 Task: Use Auto Open Door 1 Effect in this video Movie B.mp4
Action: Mouse moved to (268, 104)
Screenshot: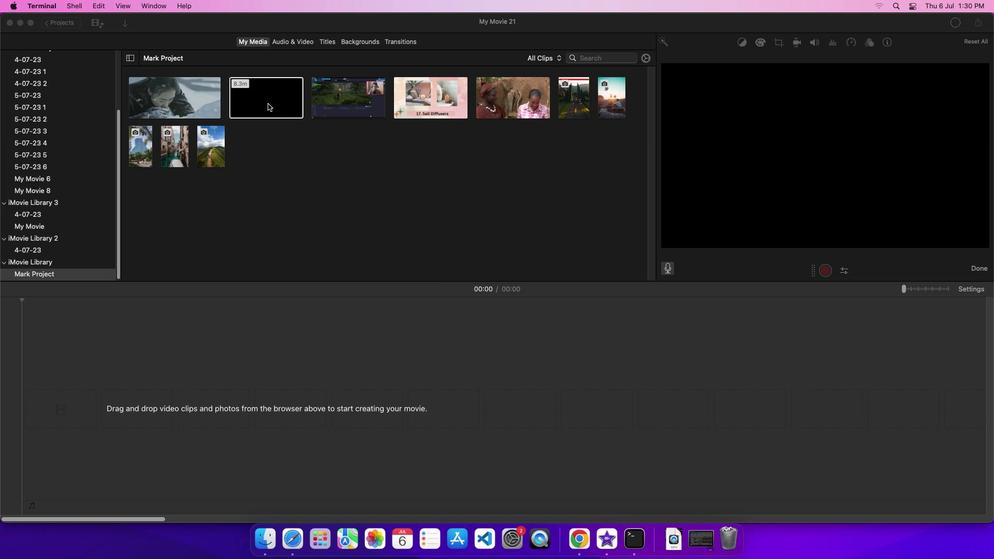 
Action: Mouse pressed left at (268, 104)
Screenshot: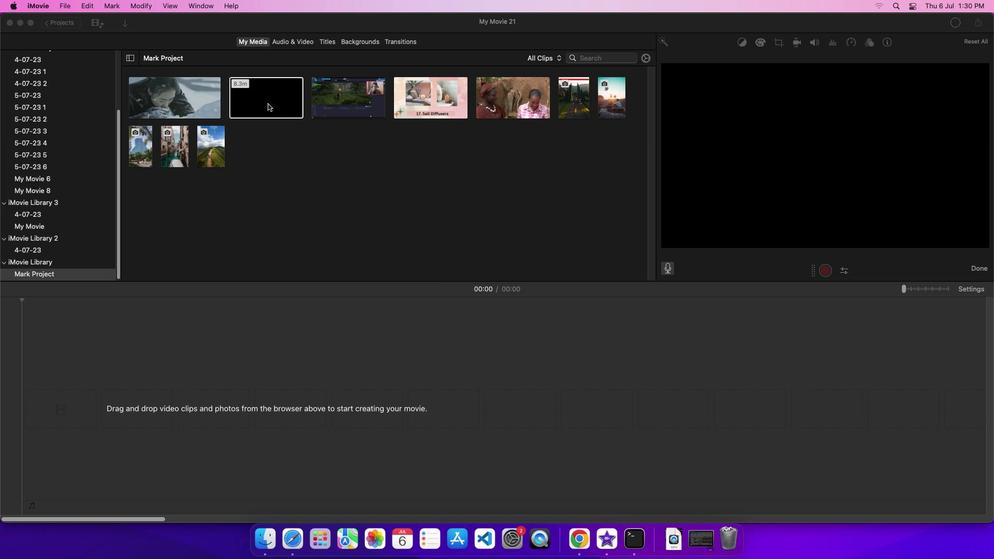 
Action: Mouse moved to (276, 103)
Screenshot: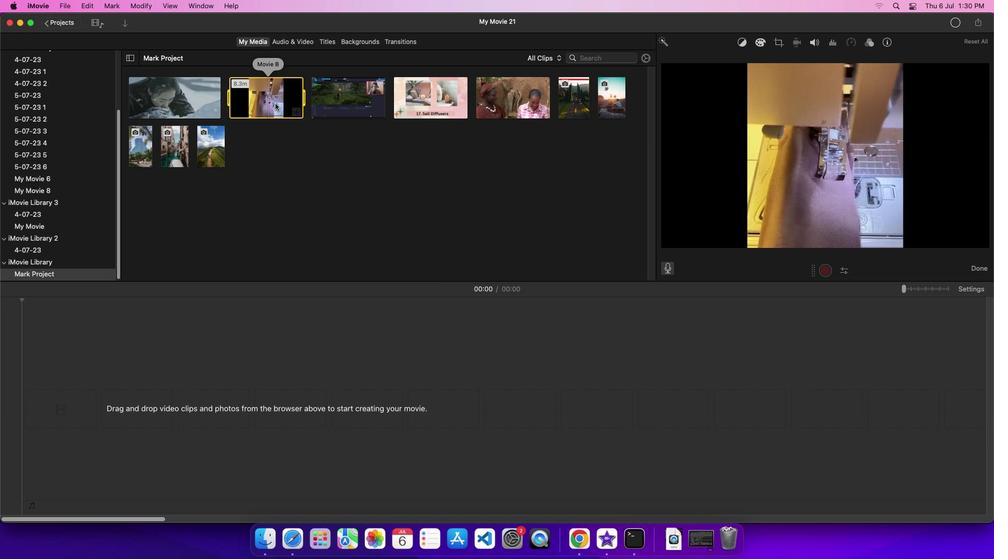 
Action: Mouse pressed left at (276, 103)
Screenshot: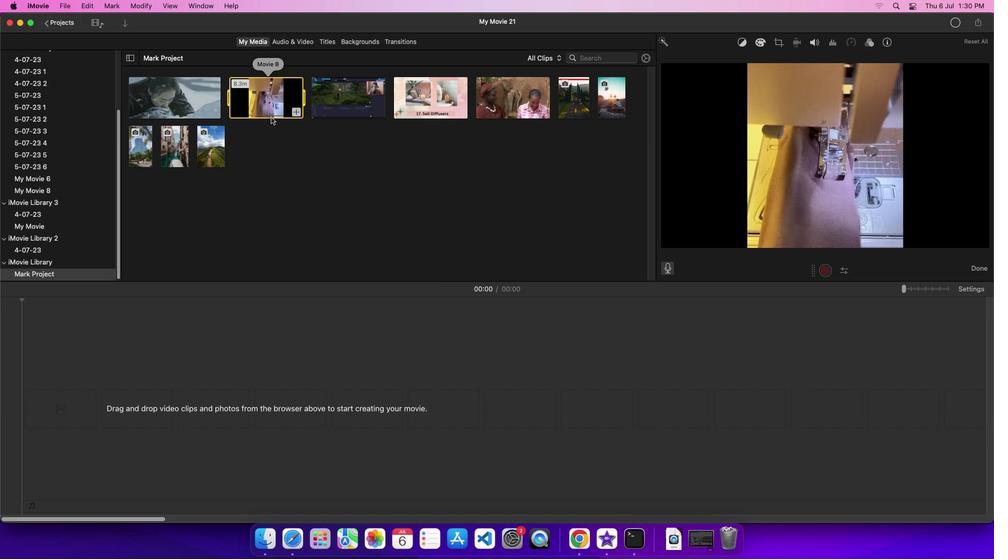 
Action: Mouse moved to (292, 38)
Screenshot: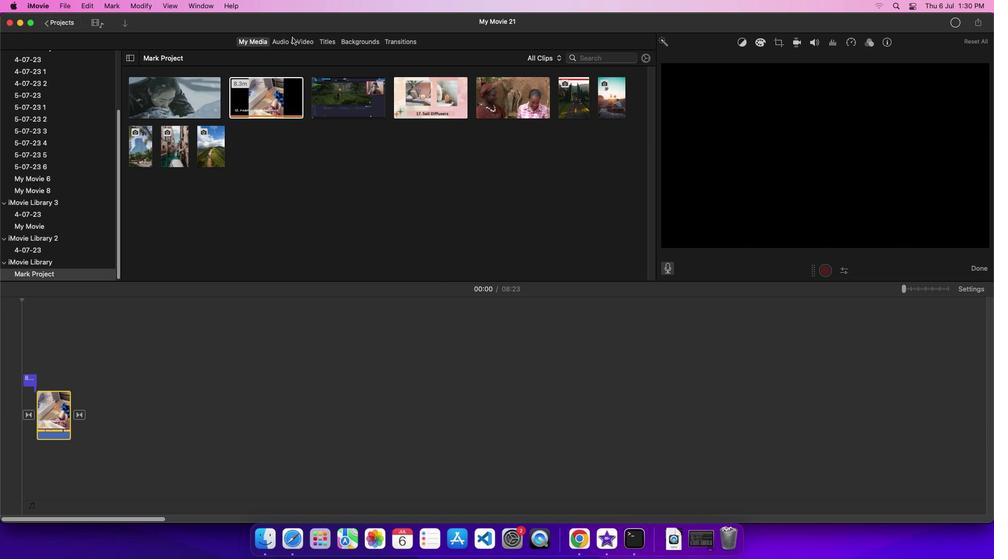 
Action: Mouse pressed left at (292, 38)
Screenshot: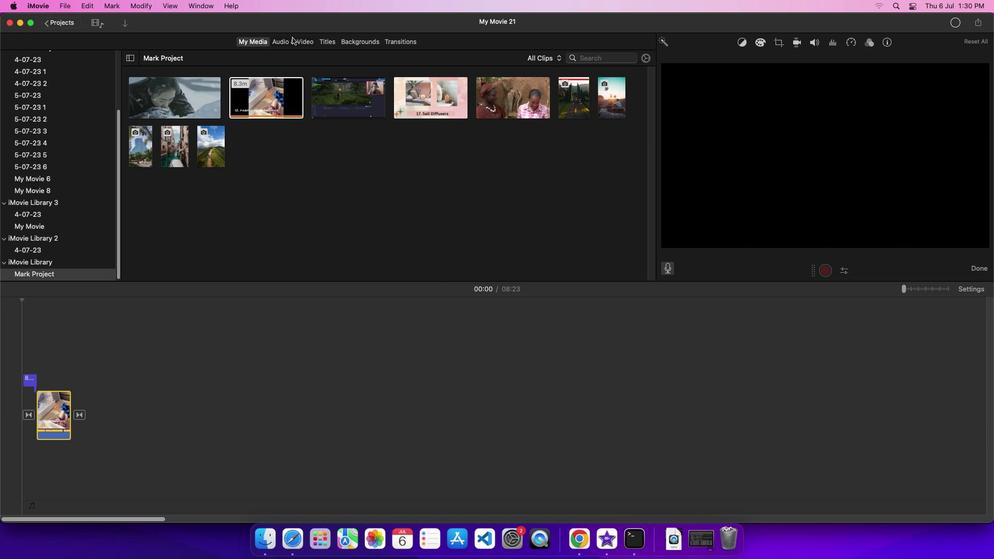 
Action: Mouse moved to (58, 95)
Screenshot: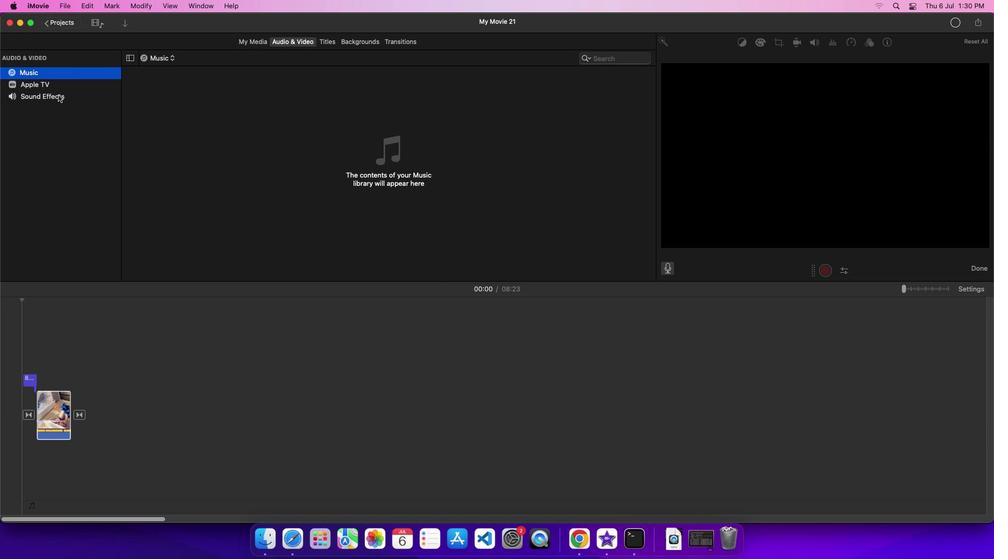 
Action: Mouse pressed left at (58, 95)
Screenshot: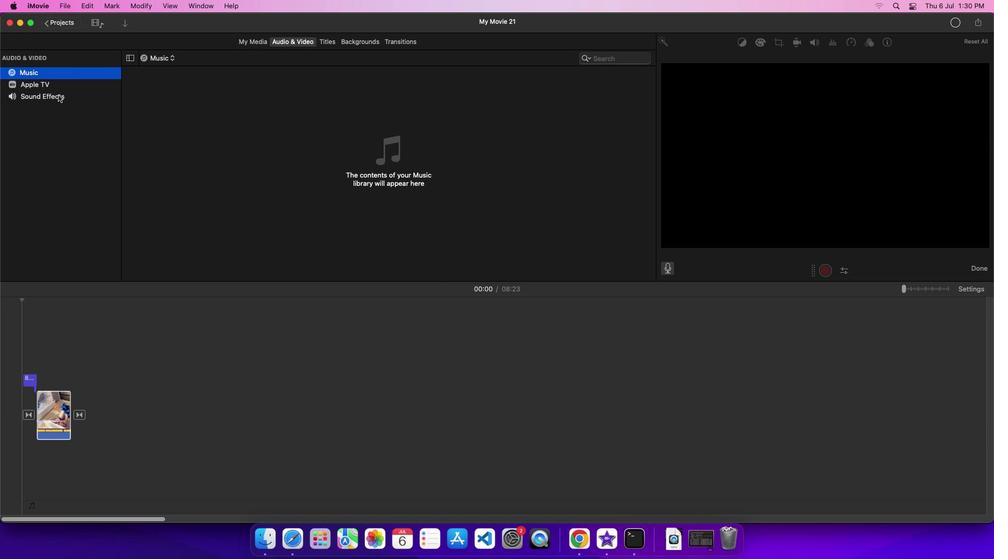 
Action: Mouse moved to (198, 218)
Screenshot: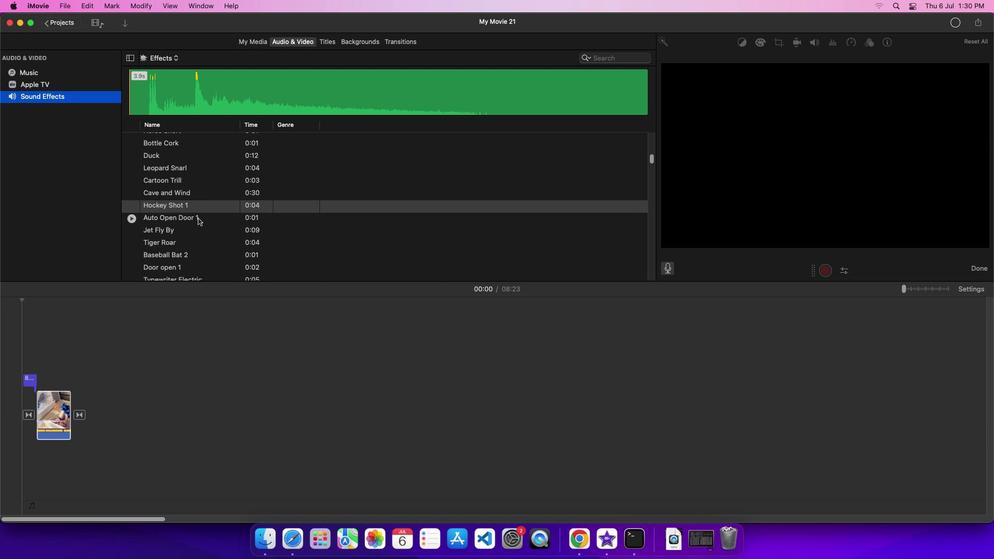 
Action: Mouse pressed left at (198, 218)
Screenshot: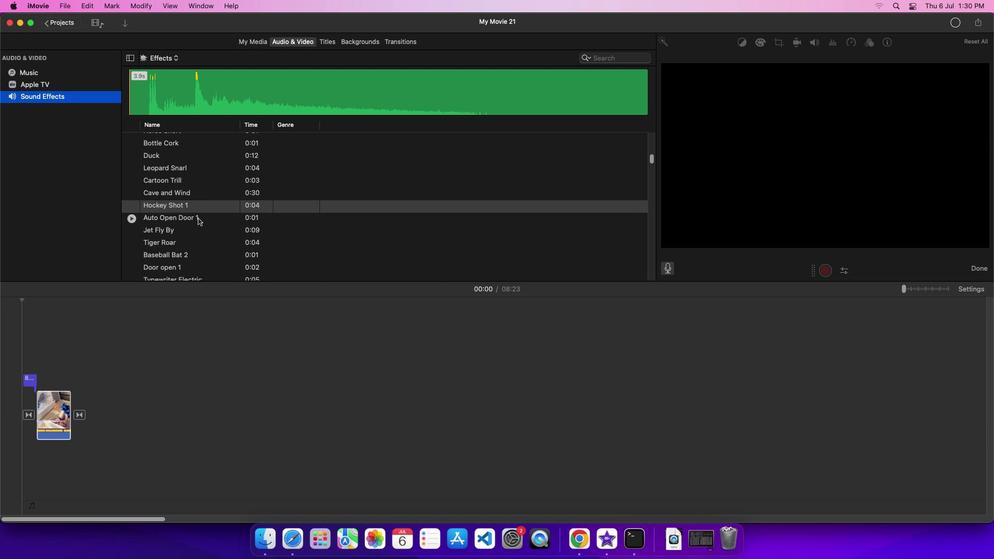 
Action: Mouse moved to (213, 223)
Screenshot: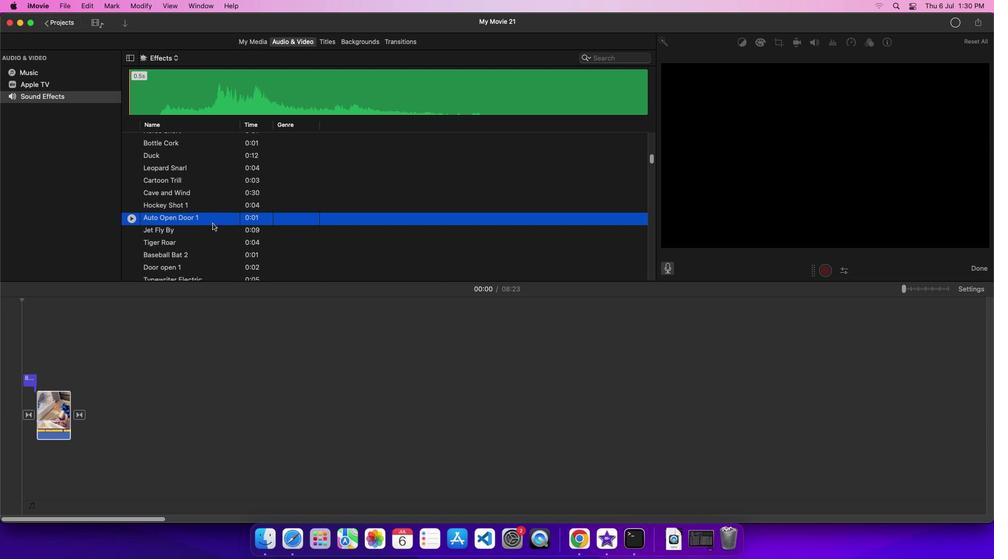 
Action: Mouse pressed left at (213, 223)
Screenshot: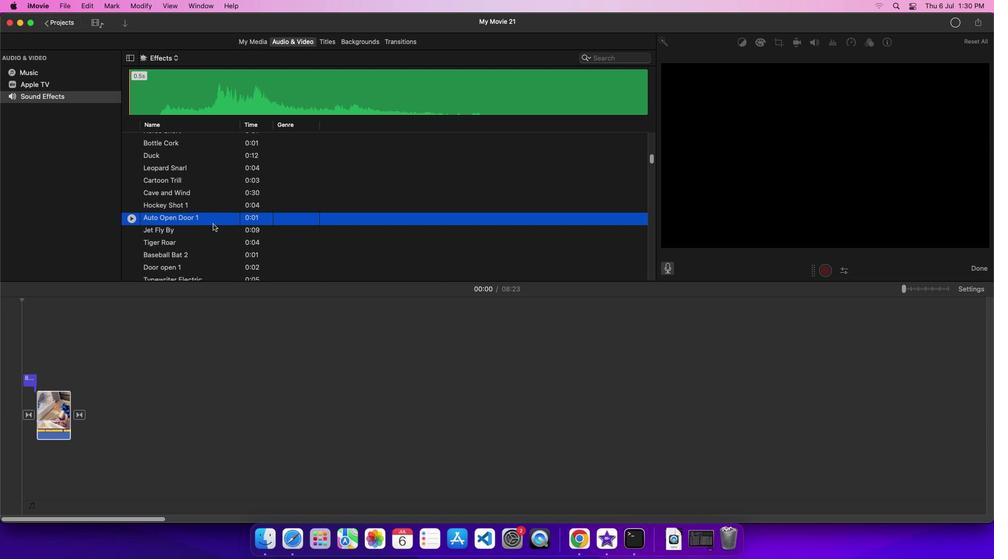 
Action: Mouse moved to (108, 450)
Screenshot: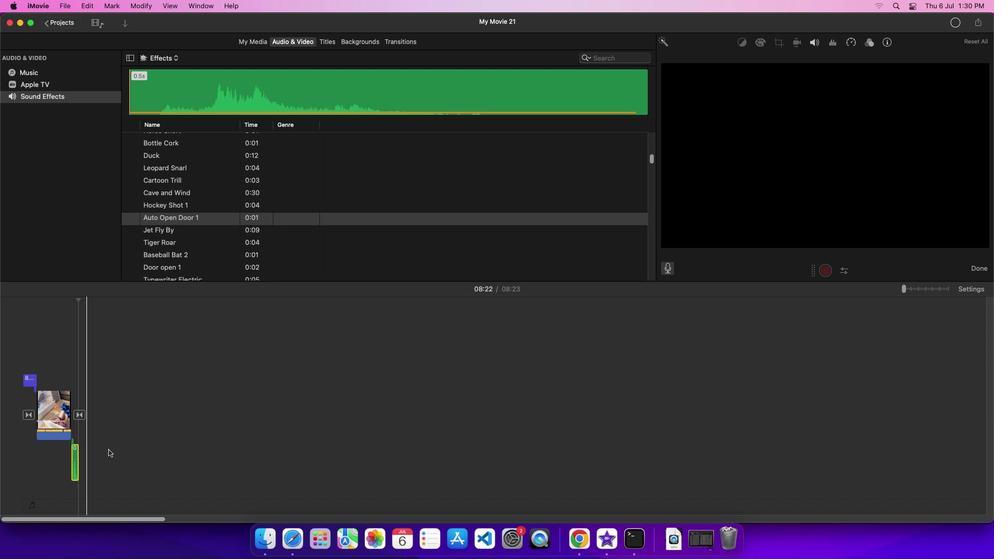 
